 Task: In job posts allow job post notifications turn off.
Action: Mouse moved to (881, 78)
Screenshot: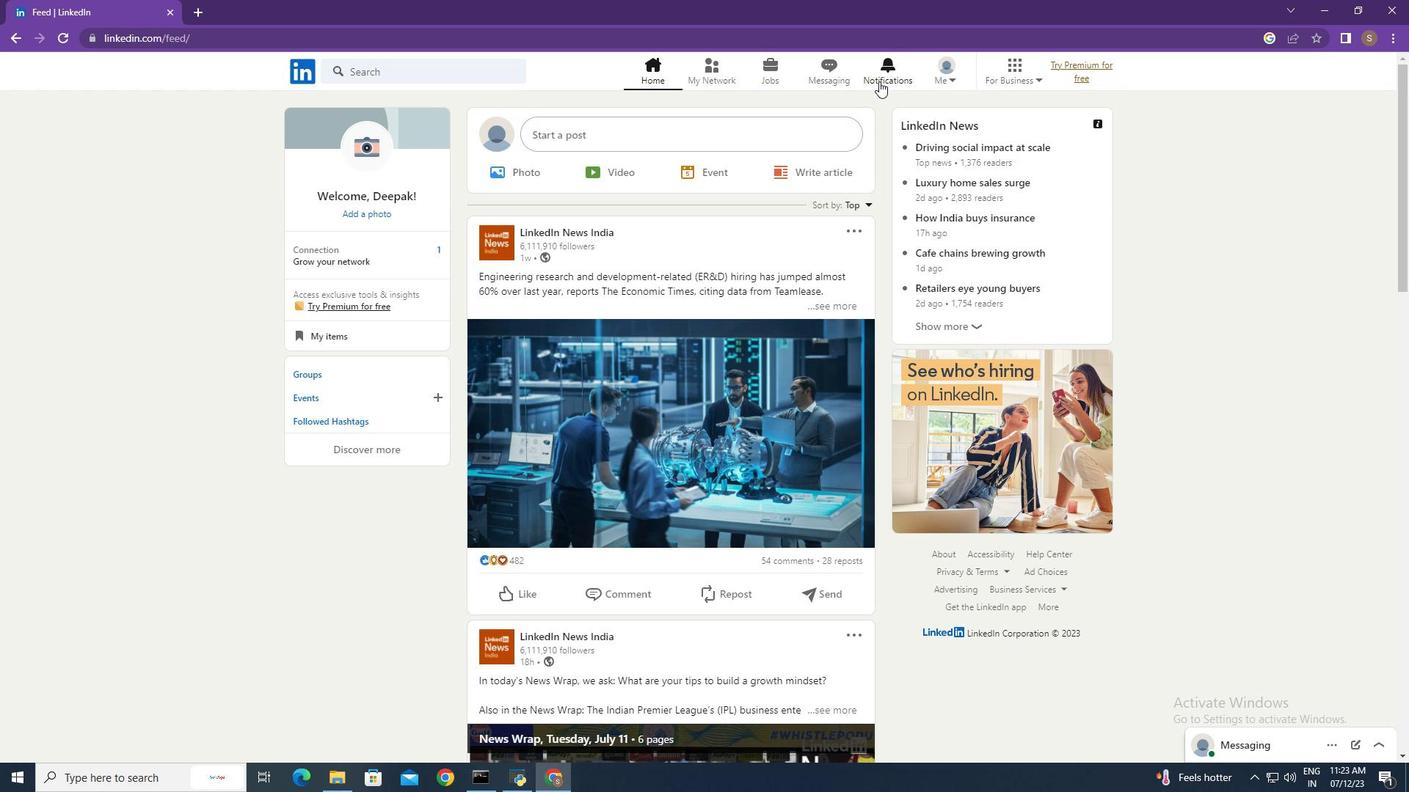 
Action: Mouse pressed left at (881, 78)
Screenshot: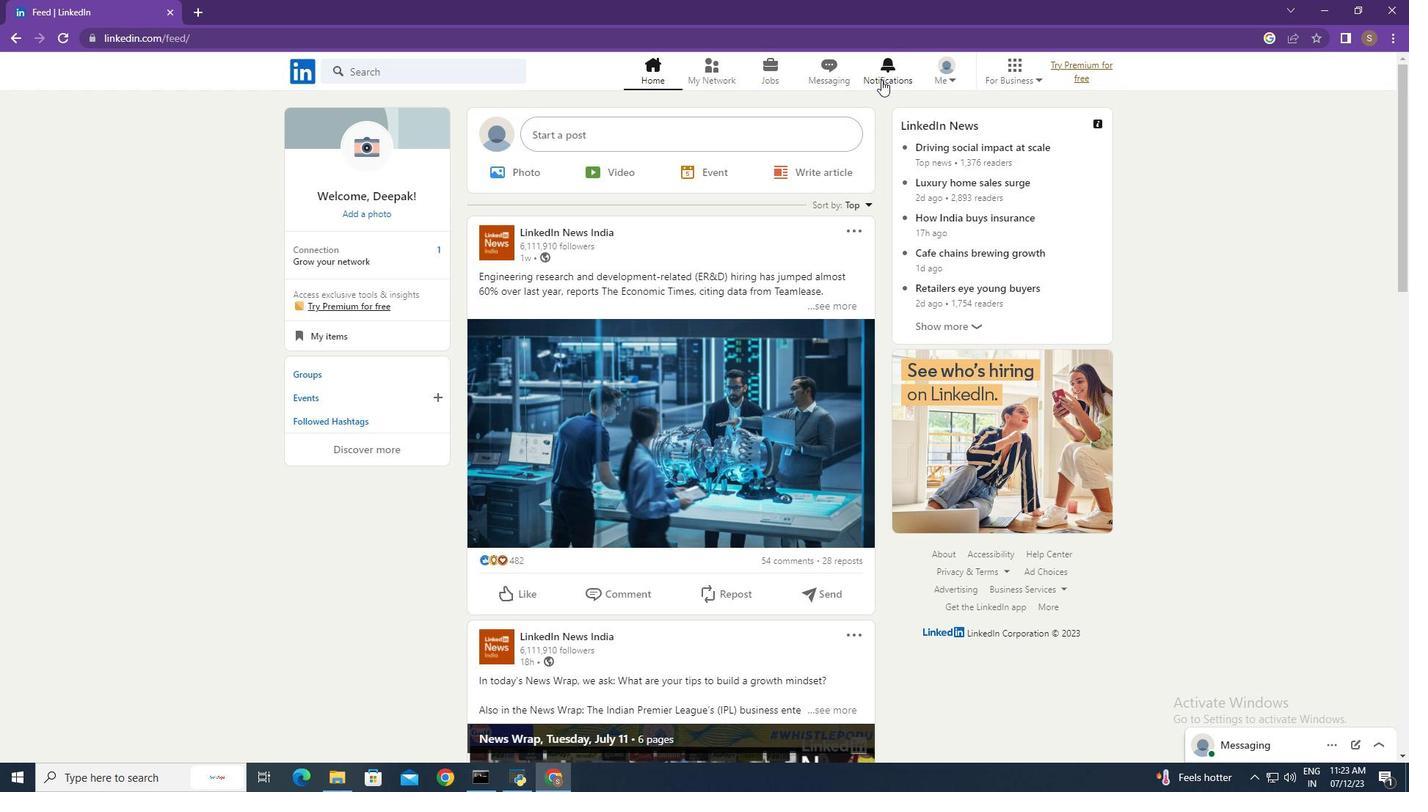 
Action: Mouse moved to (325, 164)
Screenshot: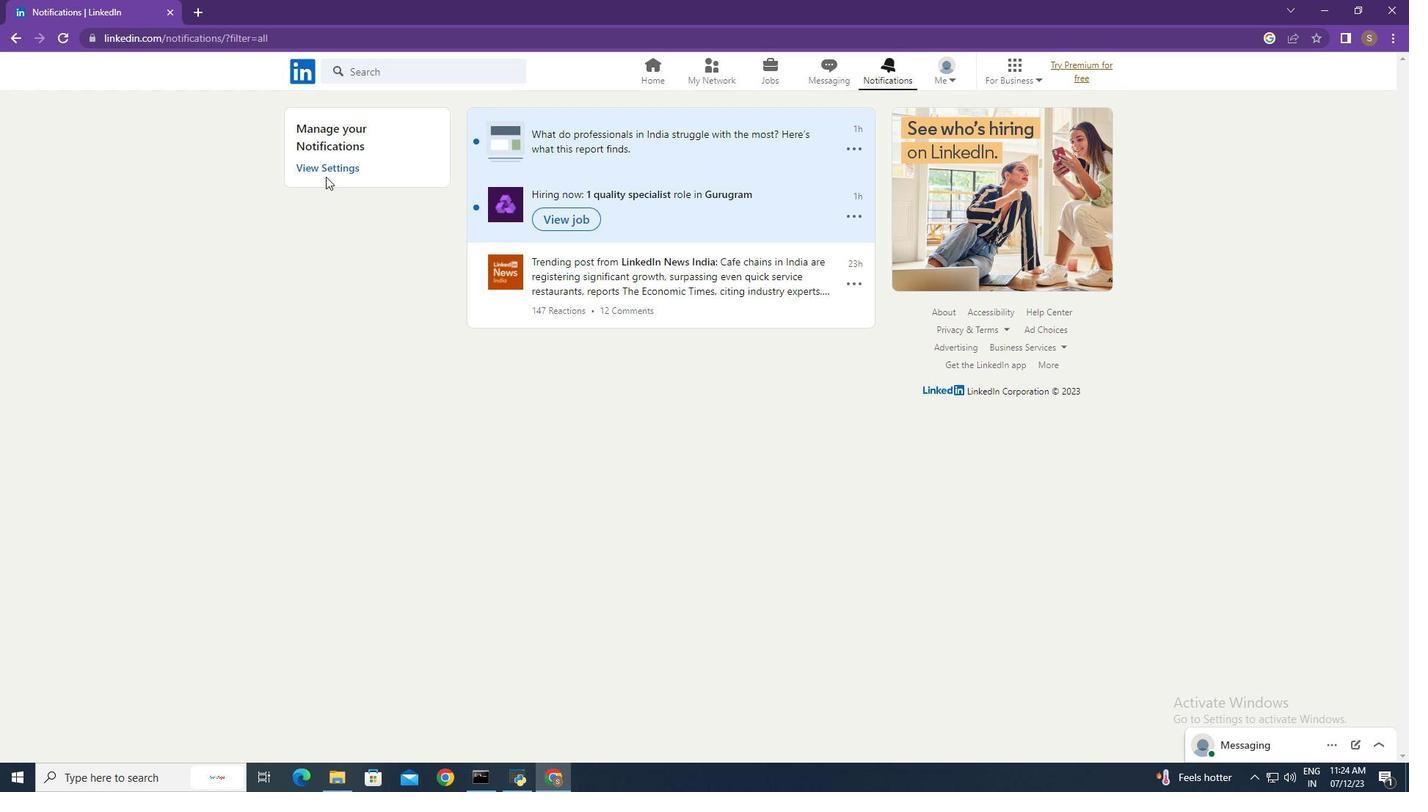 
Action: Mouse pressed left at (325, 164)
Screenshot: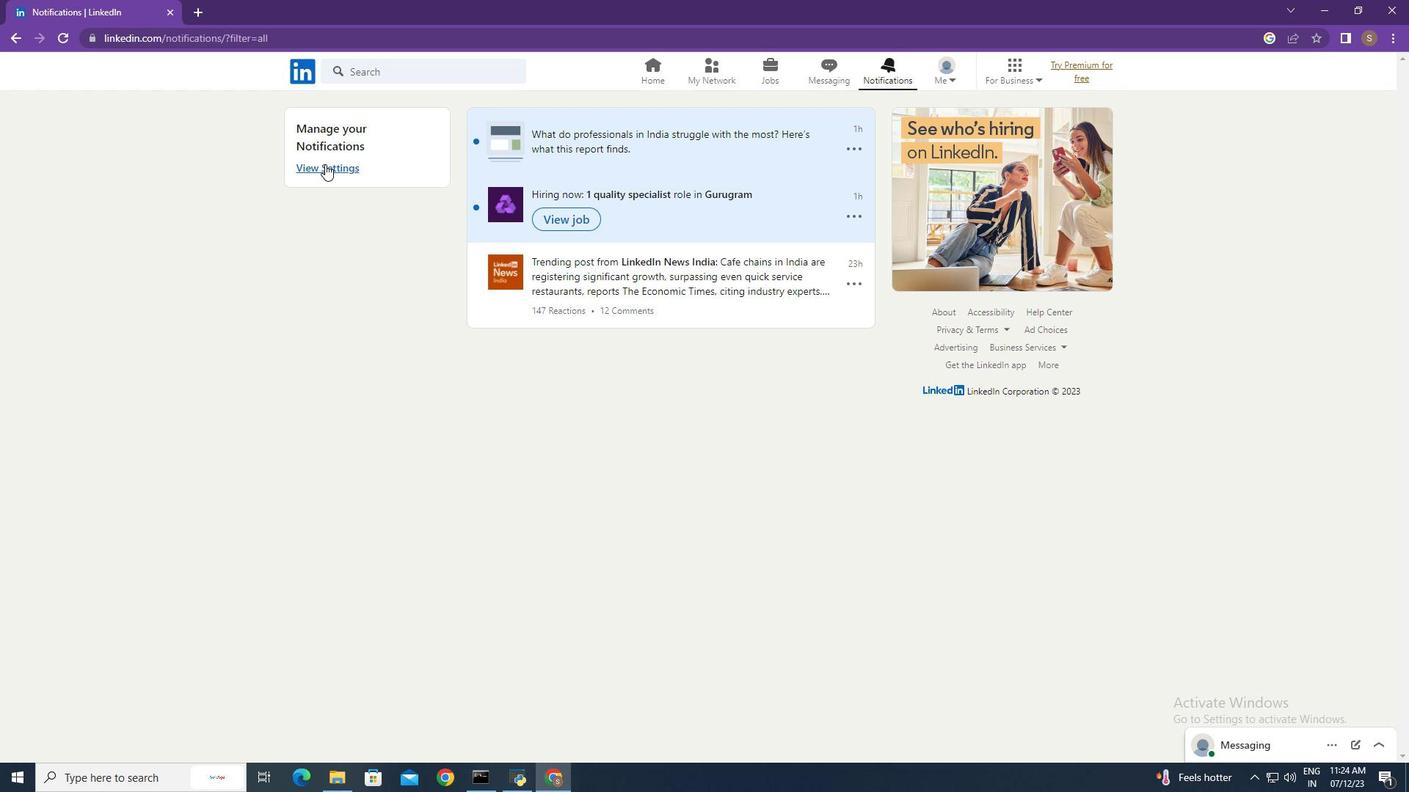 
Action: Mouse moved to (961, 267)
Screenshot: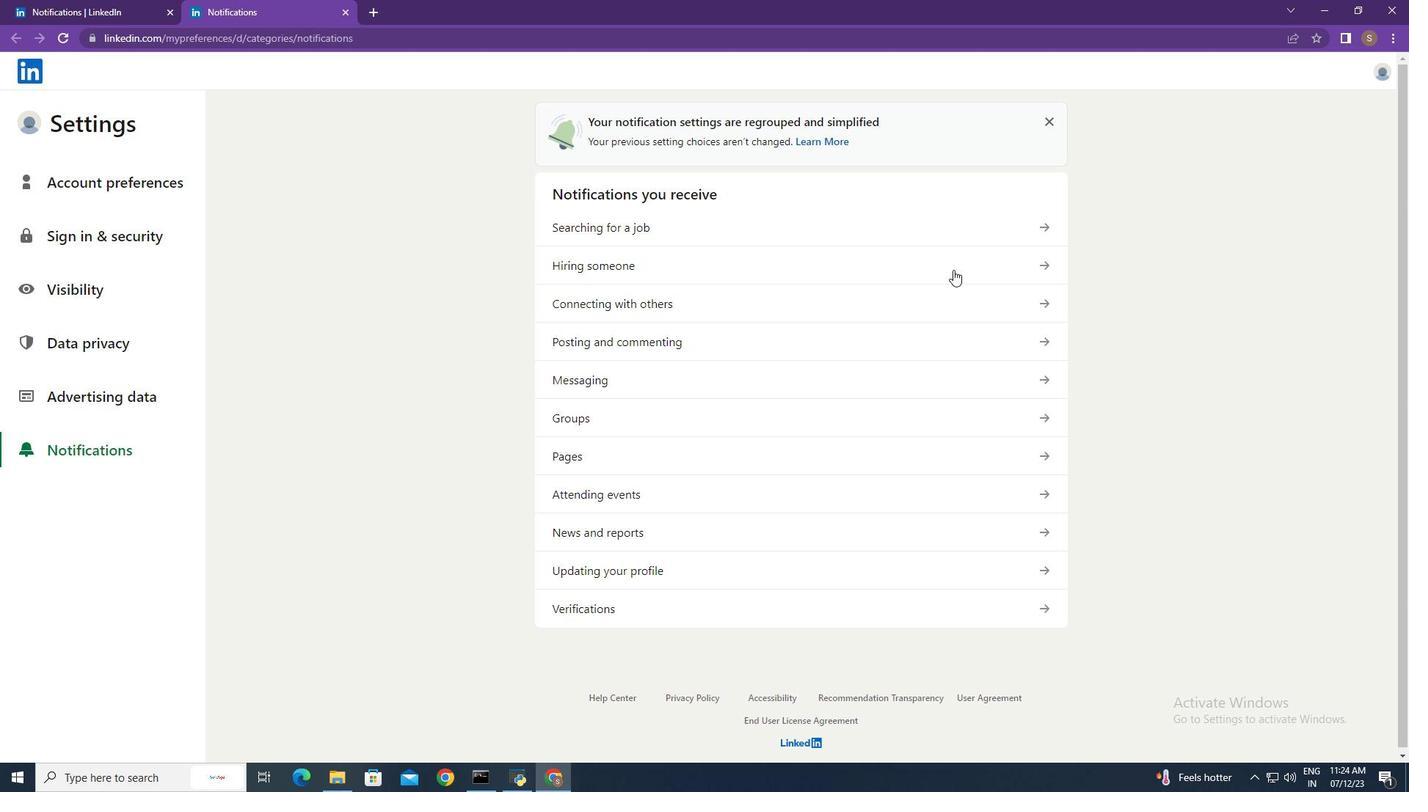 
Action: Mouse pressed left at (961, 267)
Screenshot: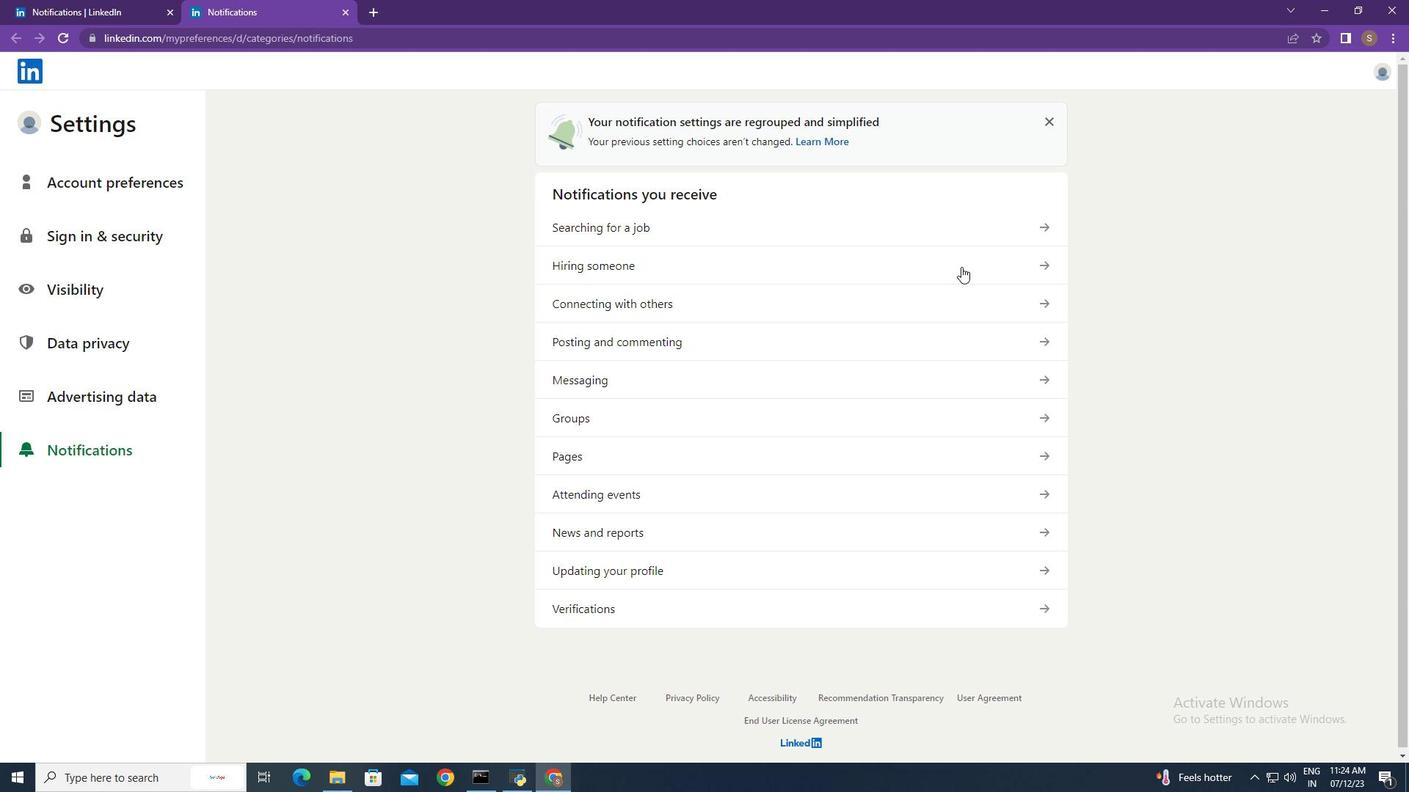 
Action: Mouse moved to (1035, 215)
Screenshot: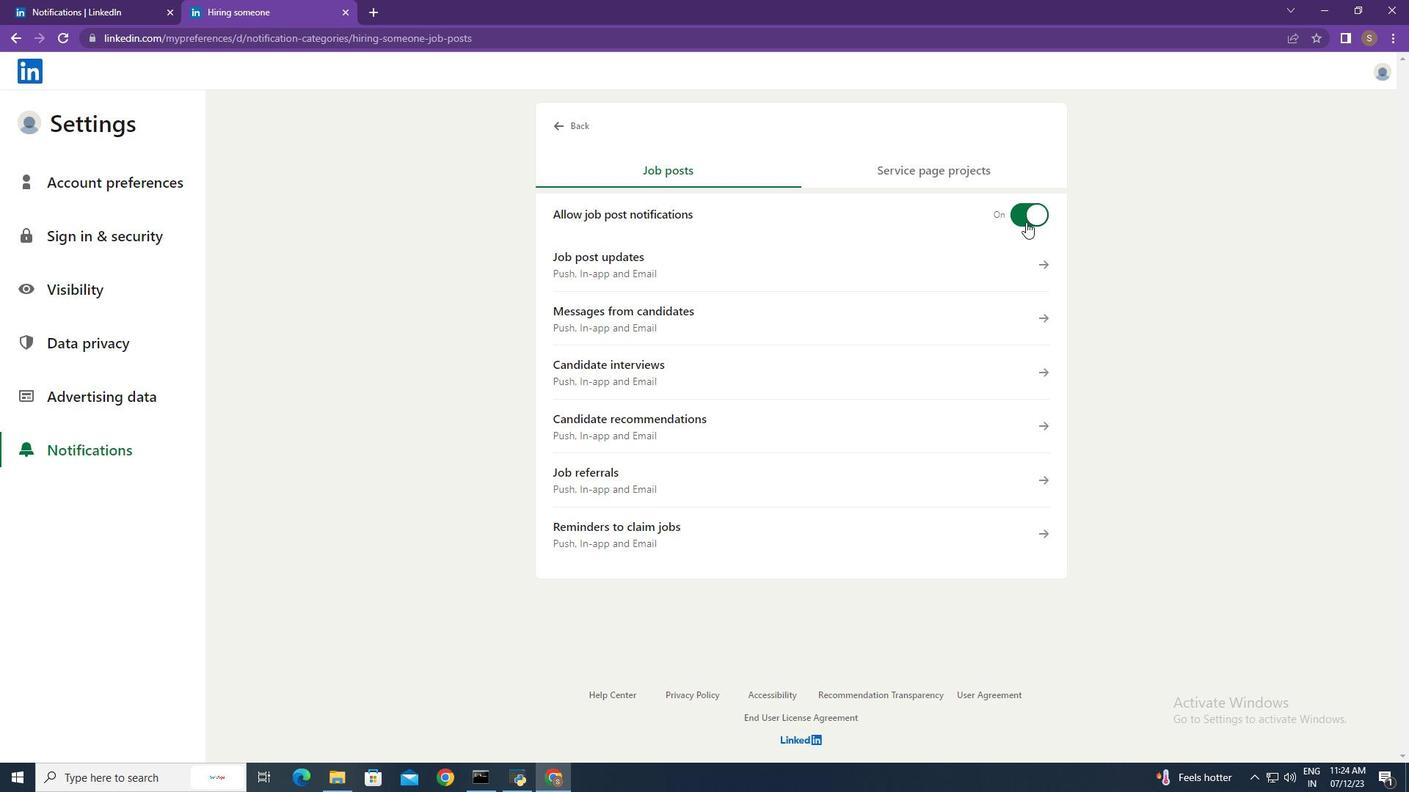 
Action: Mouse pressed left at (1035, 215)
Screenshot: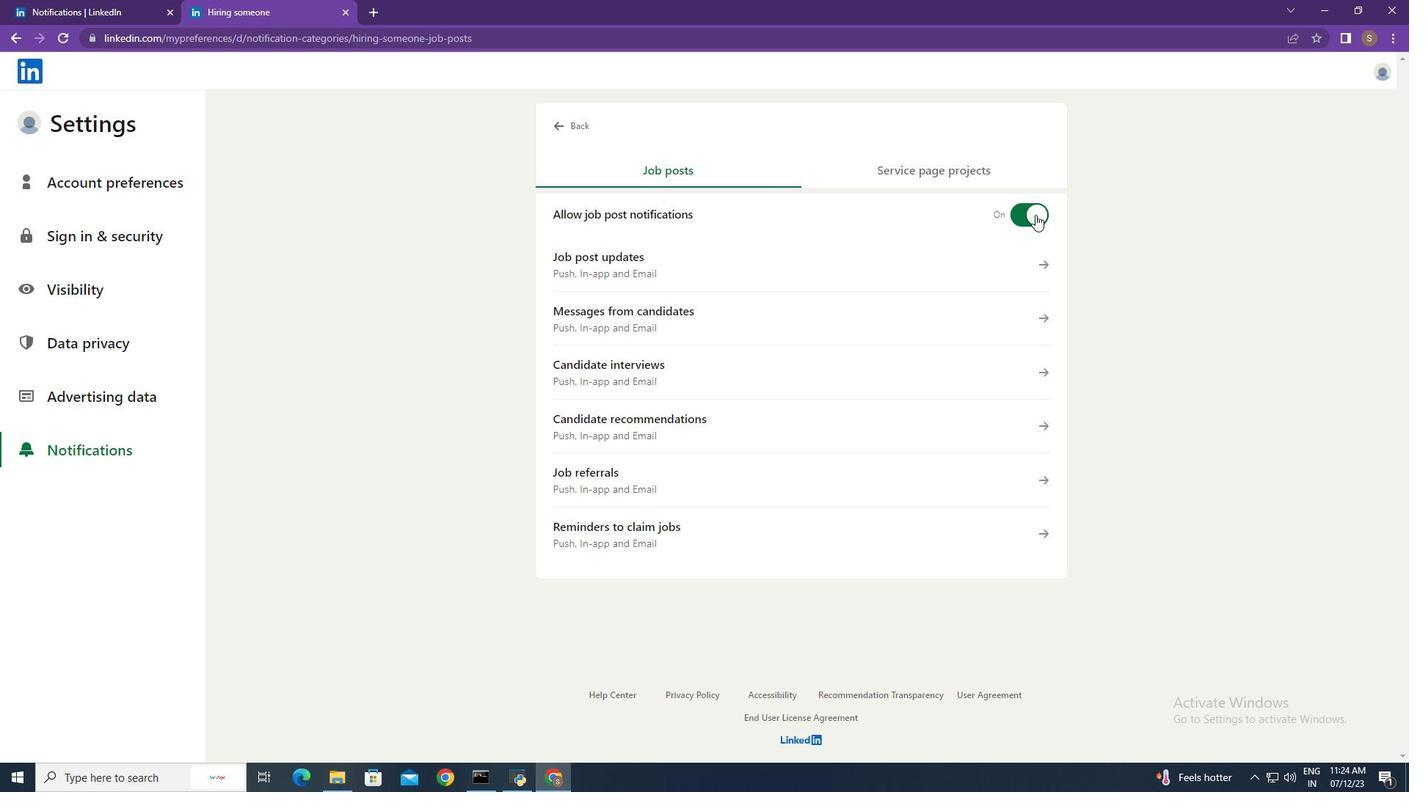 
Action: Mouse moved to (1203, 253)
Screenshot: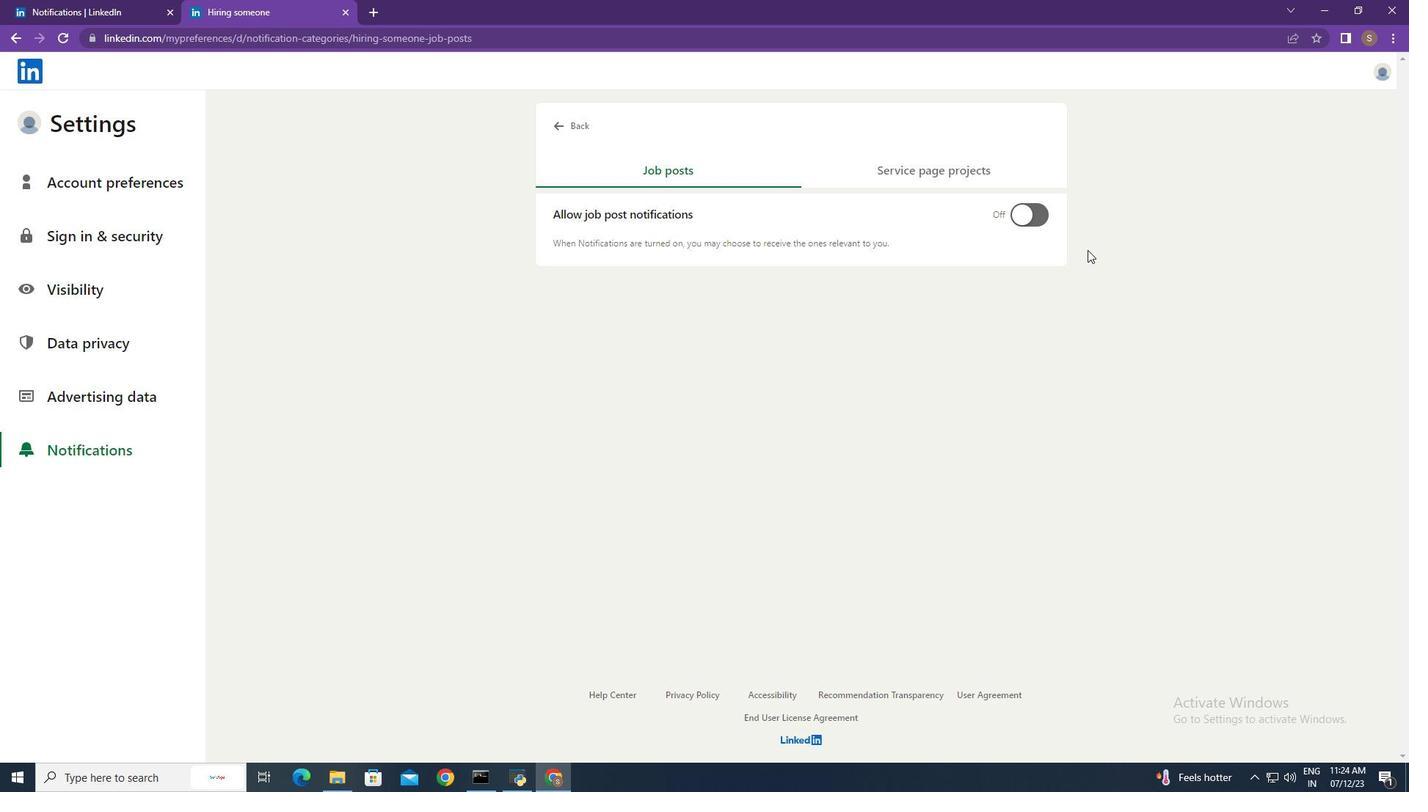 
